 Task: Locate beaches for a coastal vacation between Myrtle Beach, South Carolina, and Hilton Head Island, South Carolina.
Action: Mouse moved to (174, 80)
Screenshot: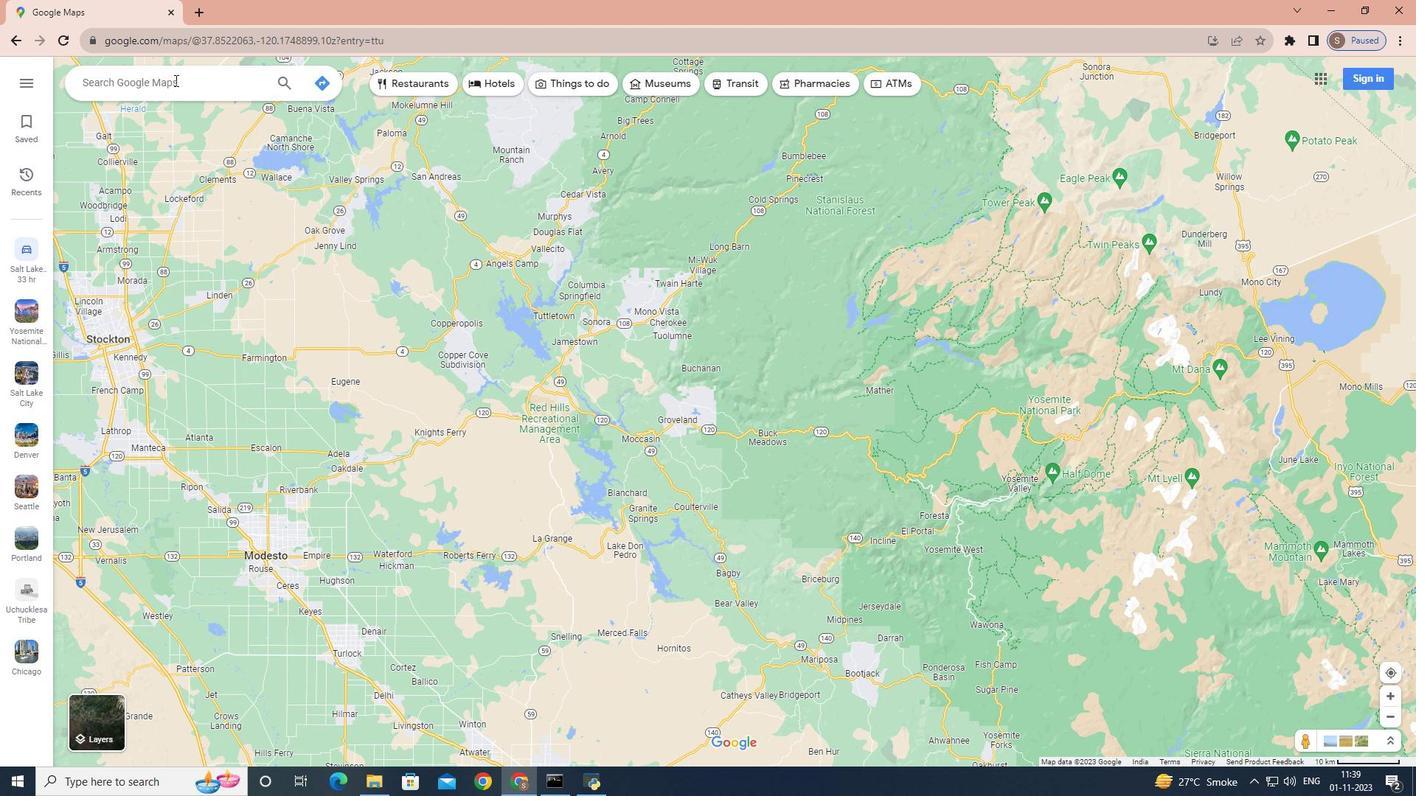 
Action: Mouse pressed left at (174, 80)
Screenshot: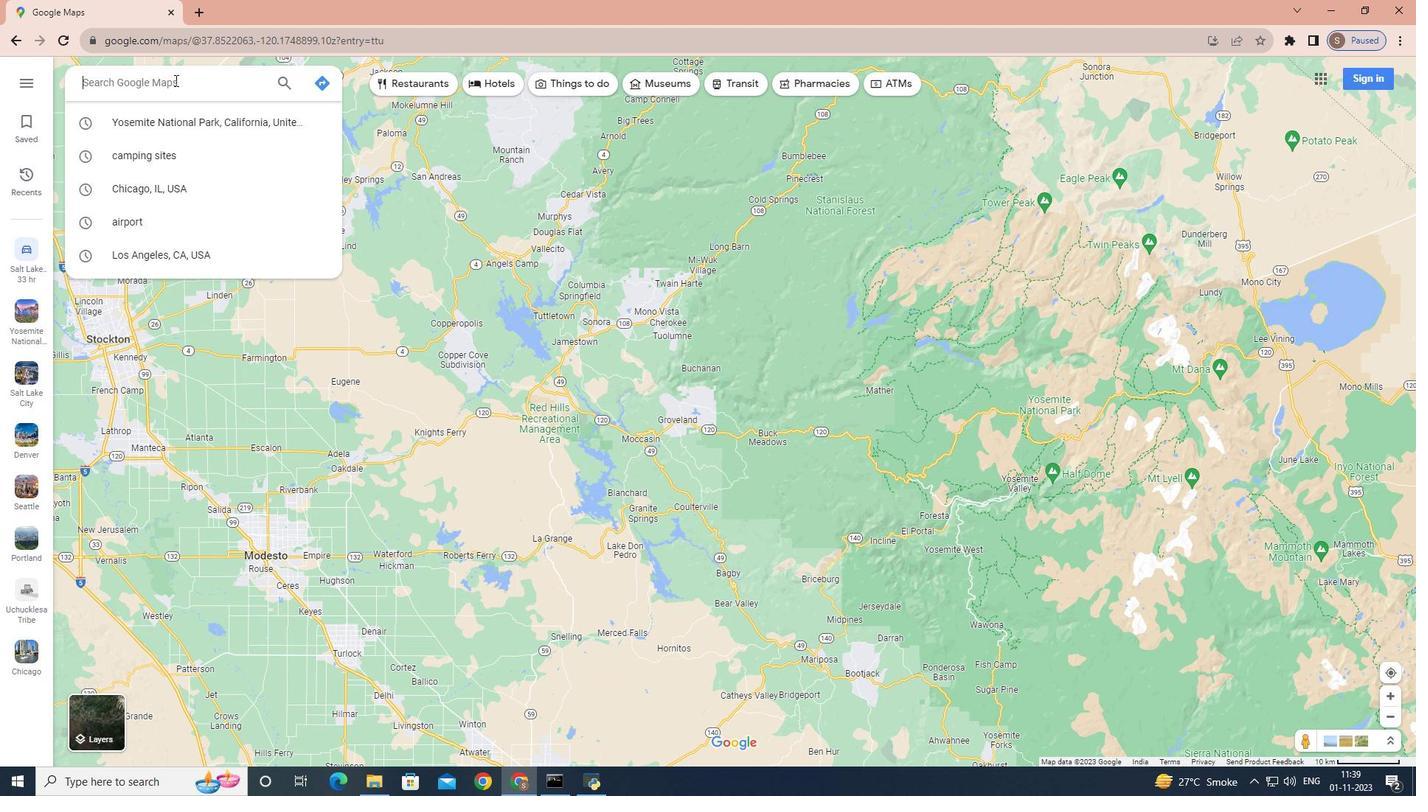 
Action: Key pressed <Key.shift_r>Myrtle<Key.space><Key.shift_r>Beach,<Key.space><Key.shift>South<Key.space><Key.shift>Carolina<Key.enter>
Screenshot: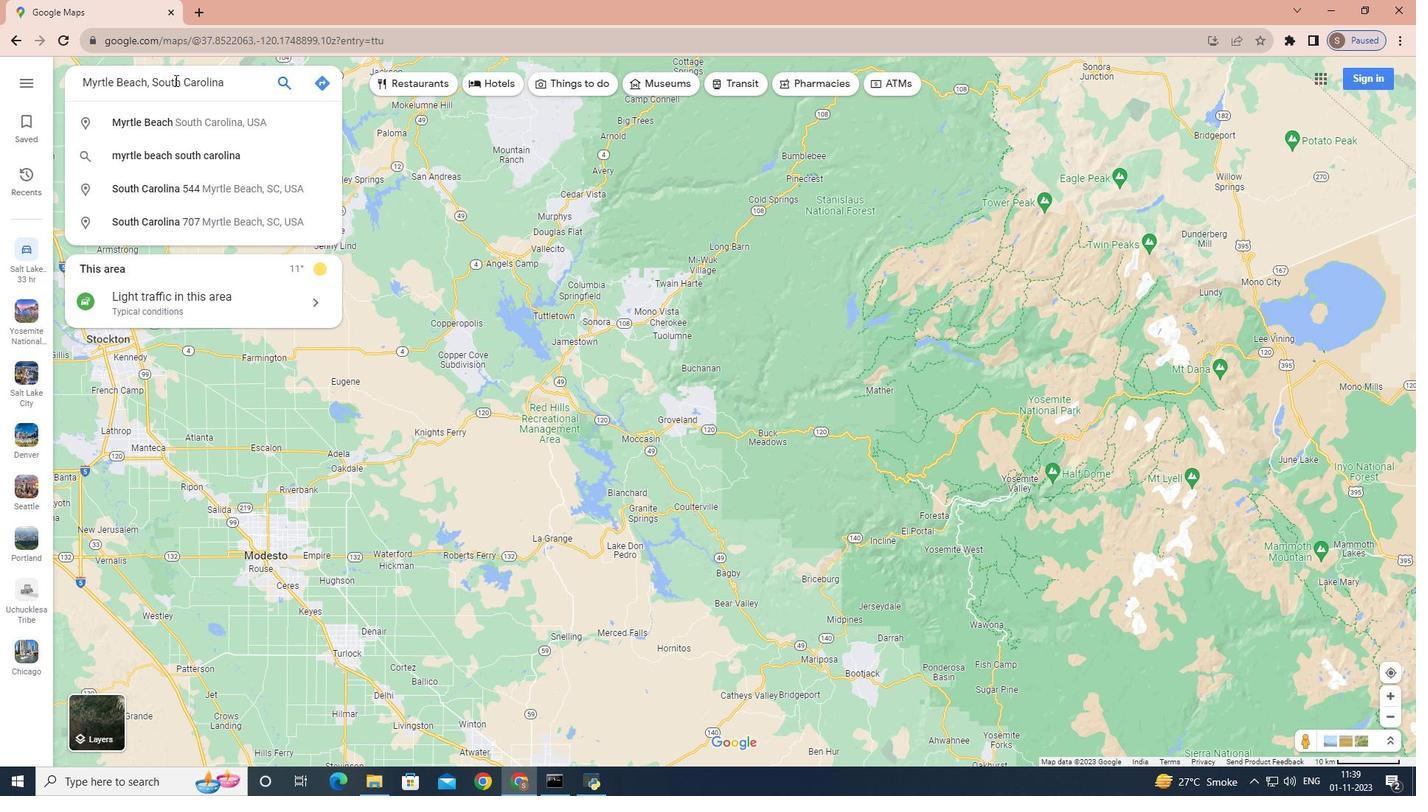 
Action: Mouse moved to (204, 331)
Screenshot: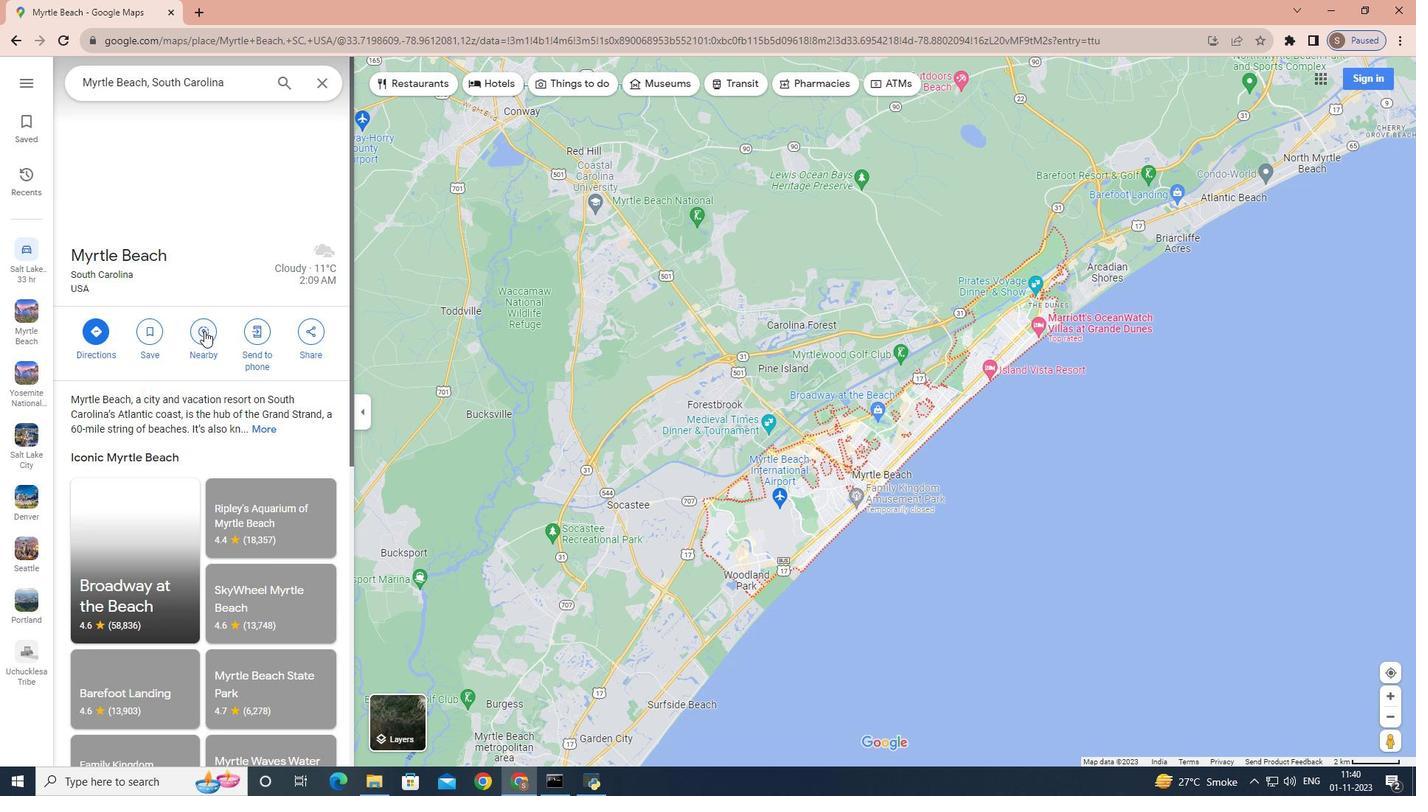 
Action: Mouse pressed left at (204, 331)
Screenshot: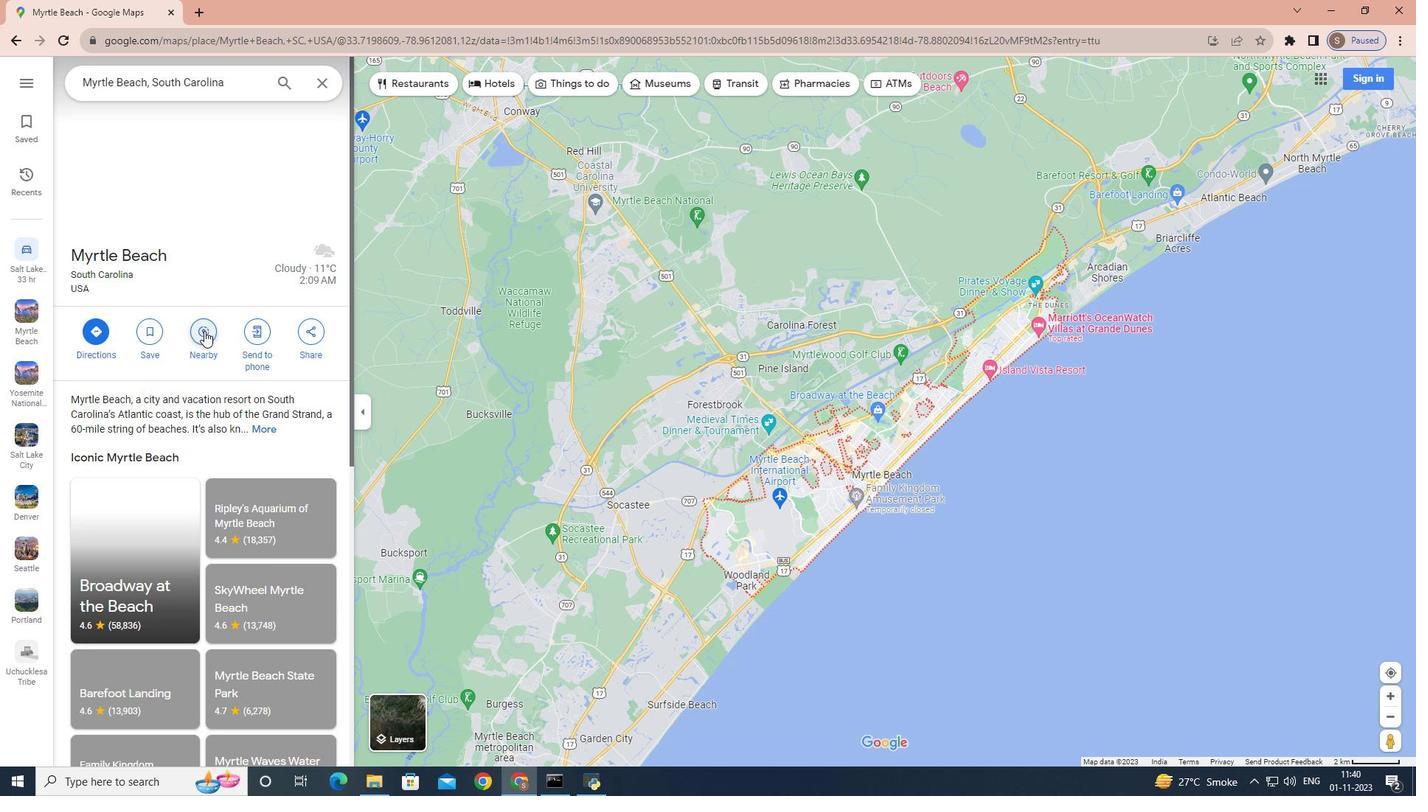 
Action: Key pressed beaches<Key.space>for<Key.space>a<Key.space>coastal<Key.space>vacation<Key.enter>
Screenshot: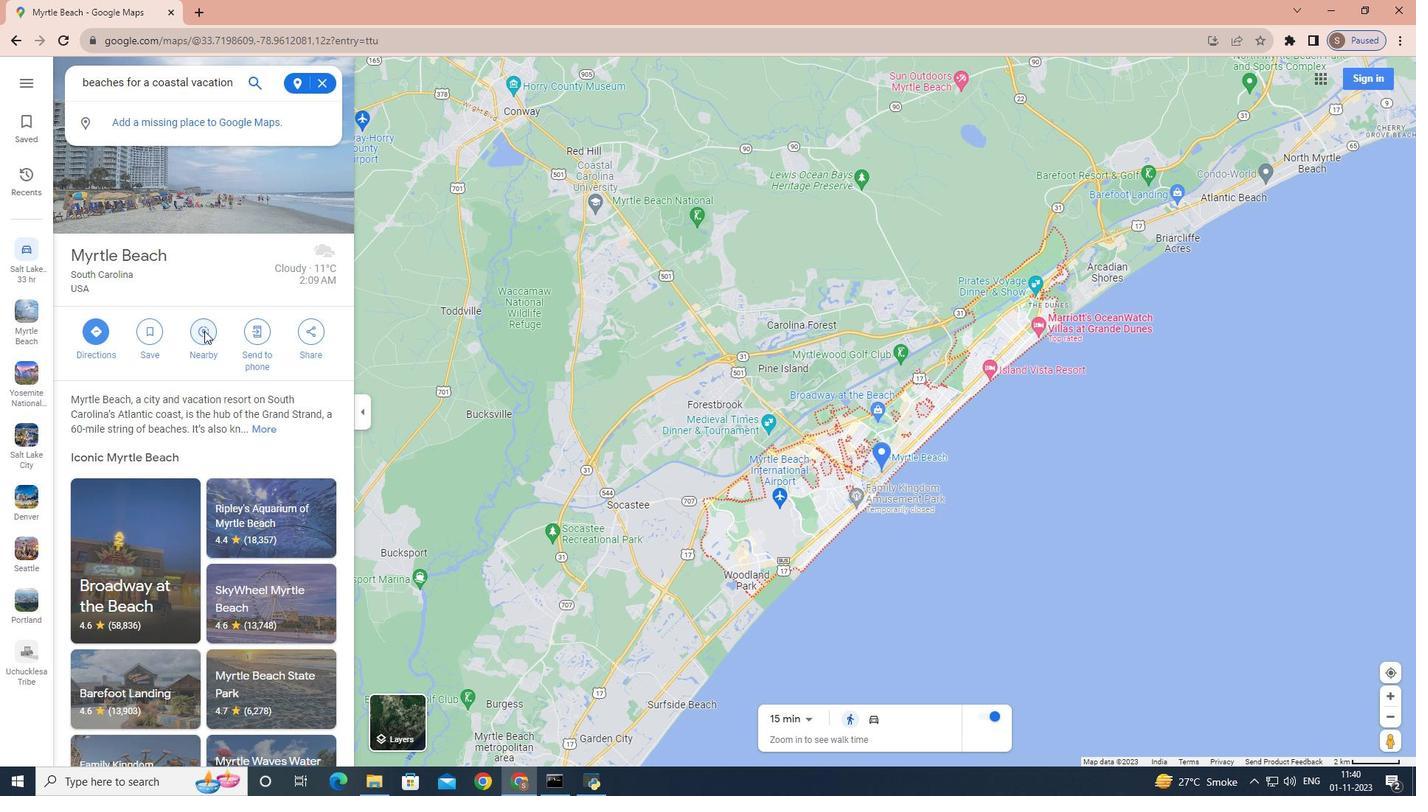 
Action: Mouse moved to (324, 81)
Screenshot: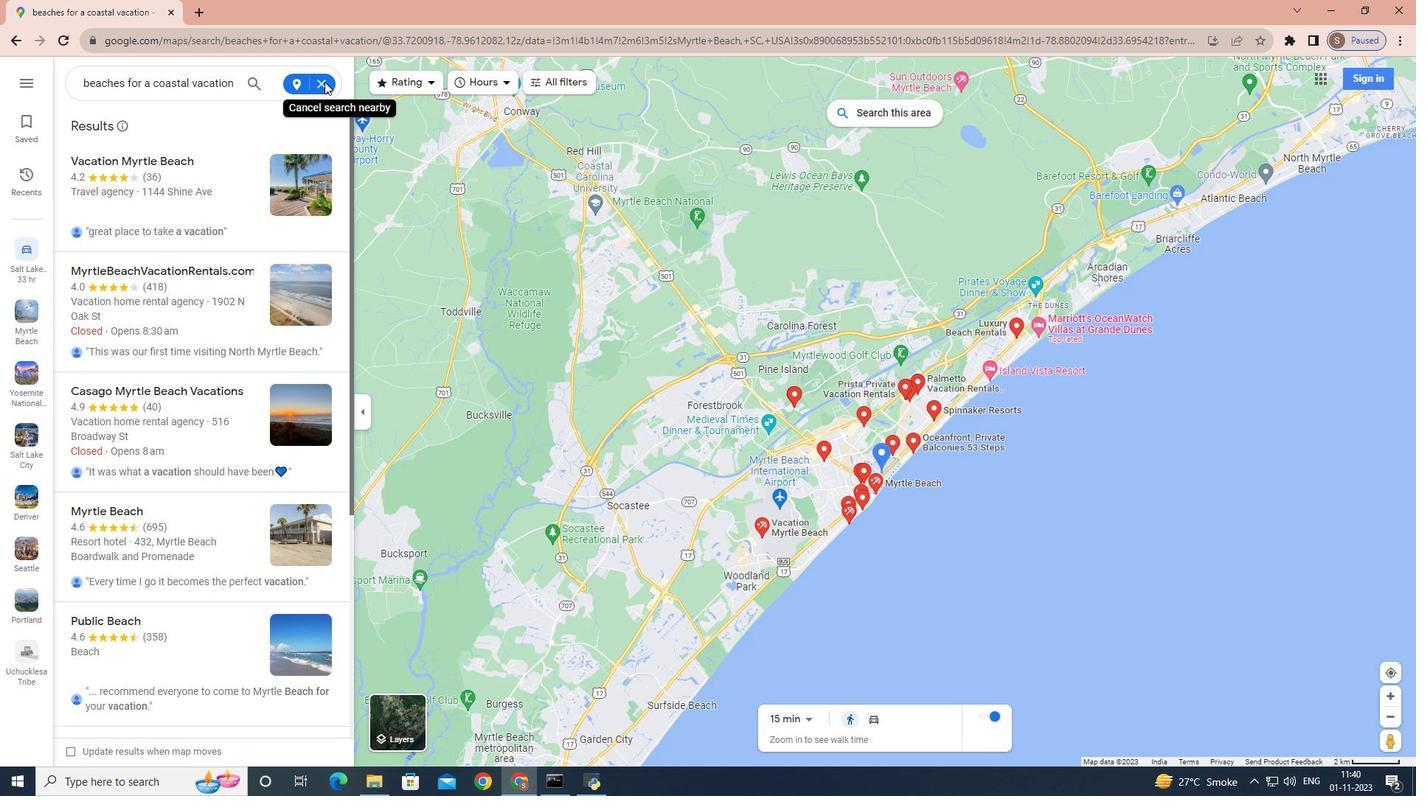 
Action: Mouse pressed left at (324, 81)
Screenshot: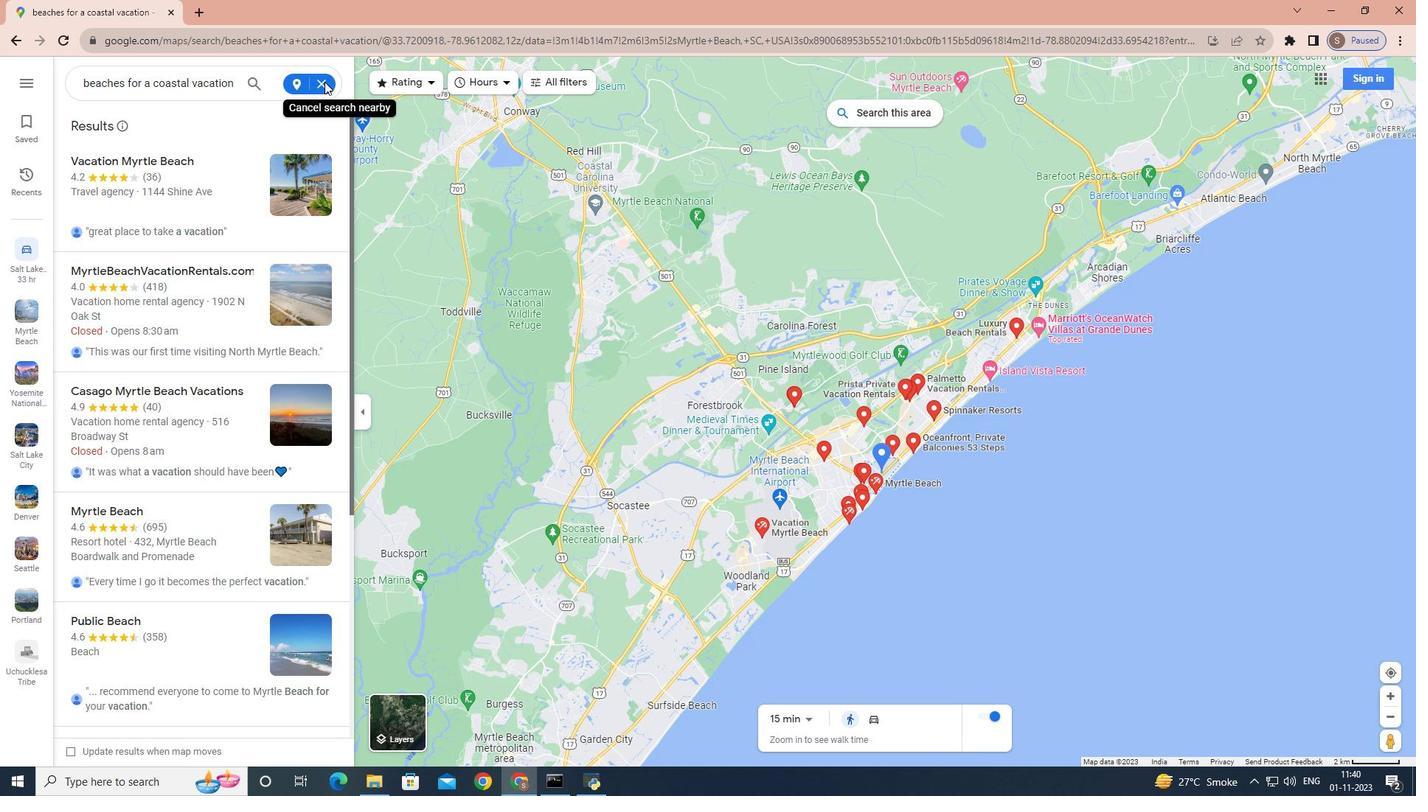 
Action: Mouse moved to (316, 82)
Screenshot: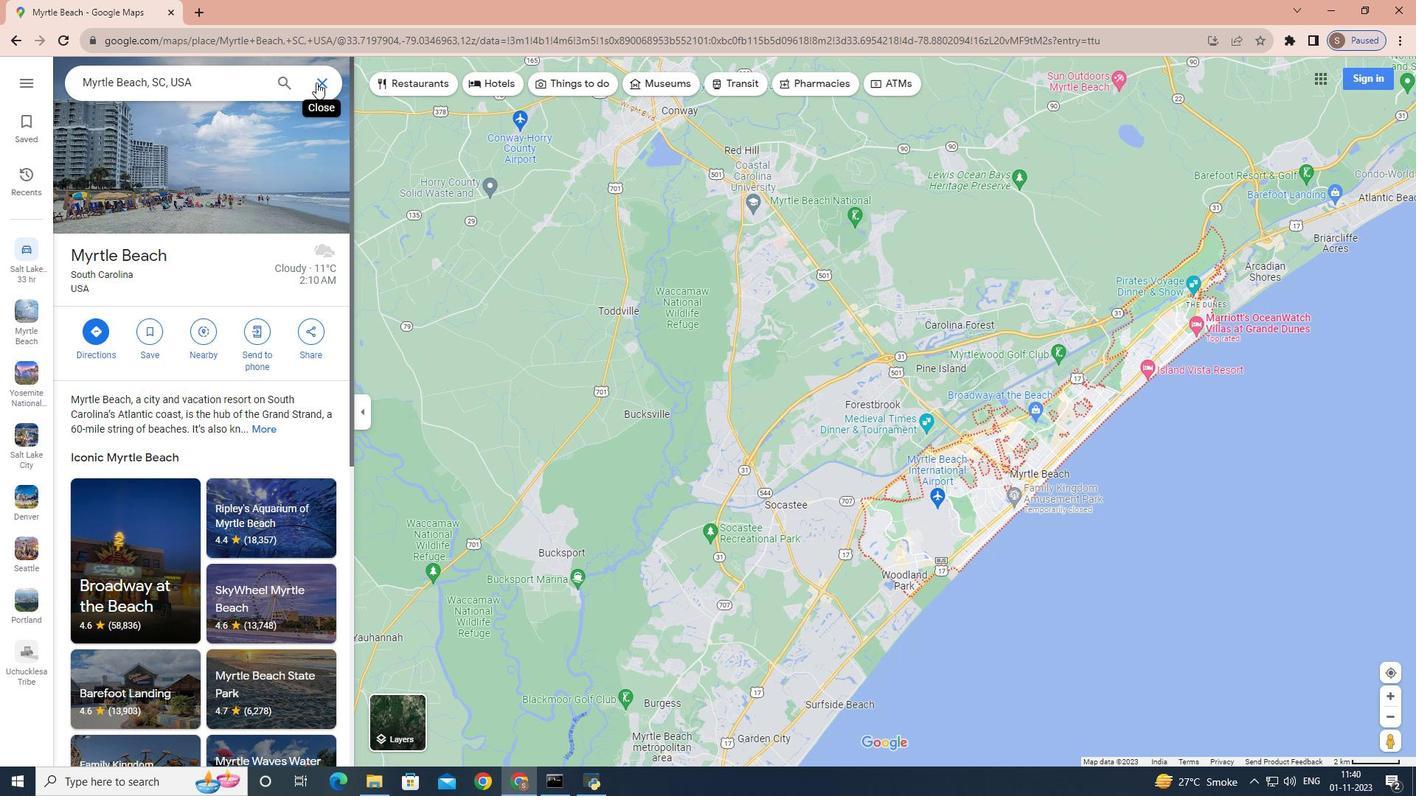 
Action: Mouse pressed left at (316, 82)
Screenshot: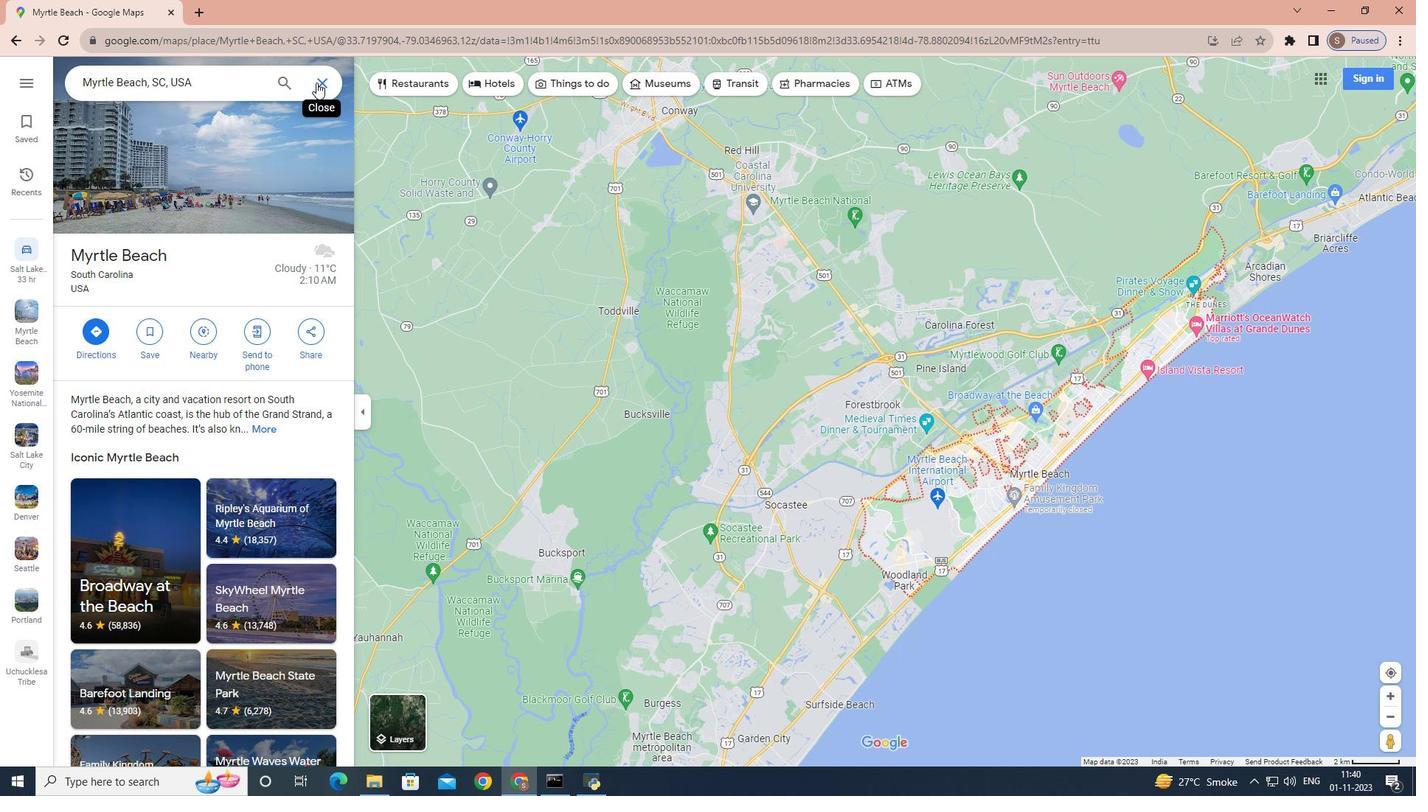
Action: Mouse moved to (235, 88)
Screenshot: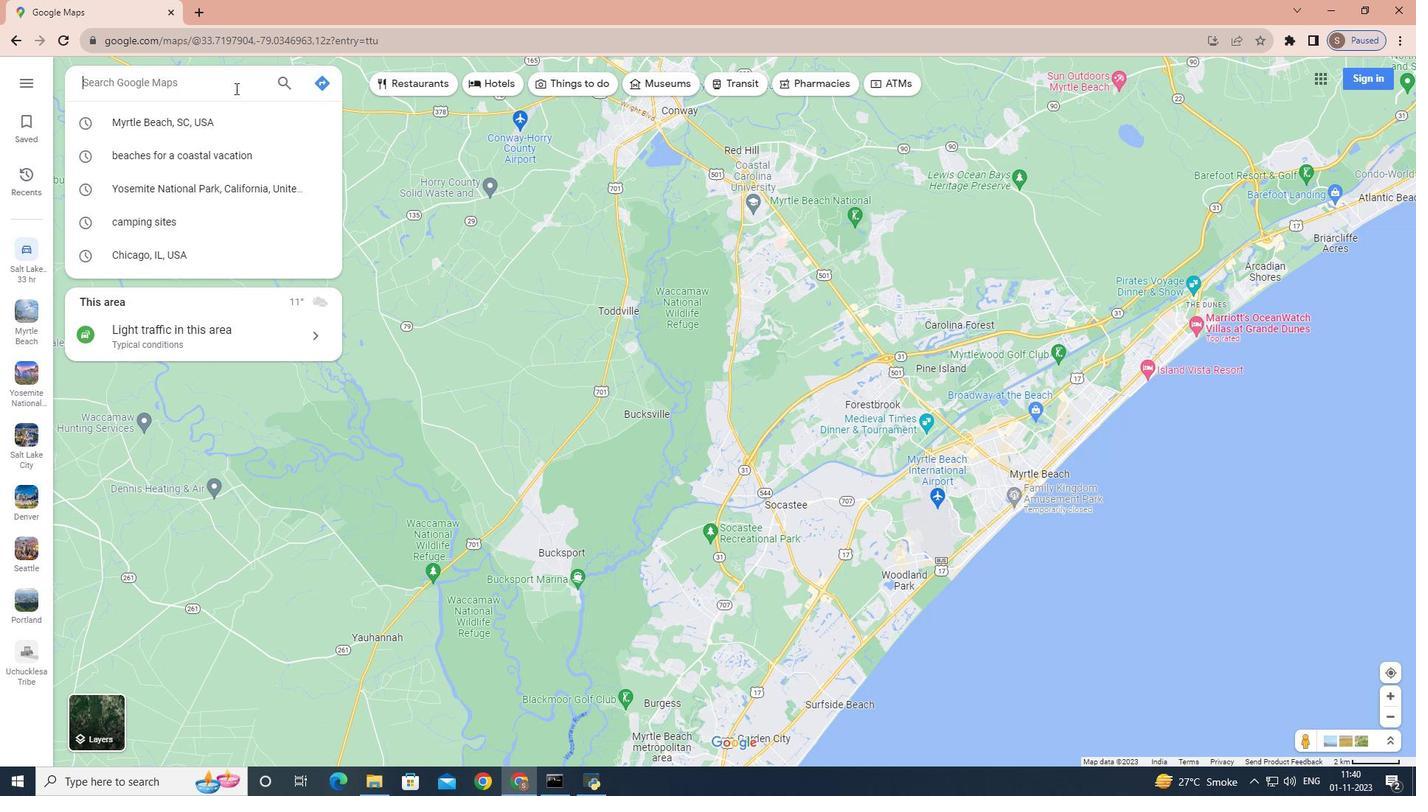 
Action: Key pressed <Key.shift><Key.shift><Key.shift><Key.shift><Key.shift><Key.shift>Hilton<Key.space><Key.shift>Head<Key.space><Key.shift>Island,<Key.space><Key.shift>South<Key.space>c<Key.backspace><Key.shift>Carolina<Key.enter>
Screenshot: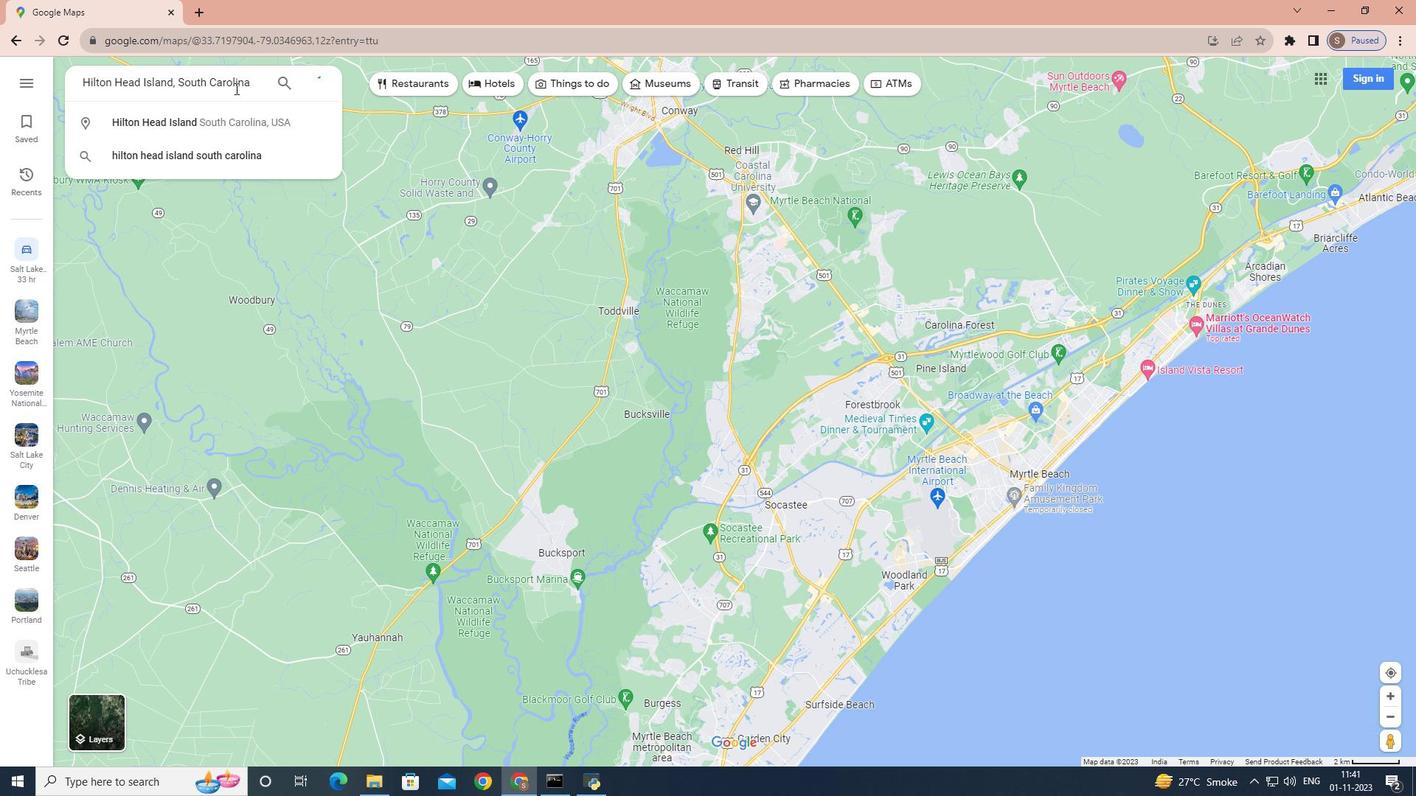 
Action: Mouse moved to (212, 329)
Screenshot: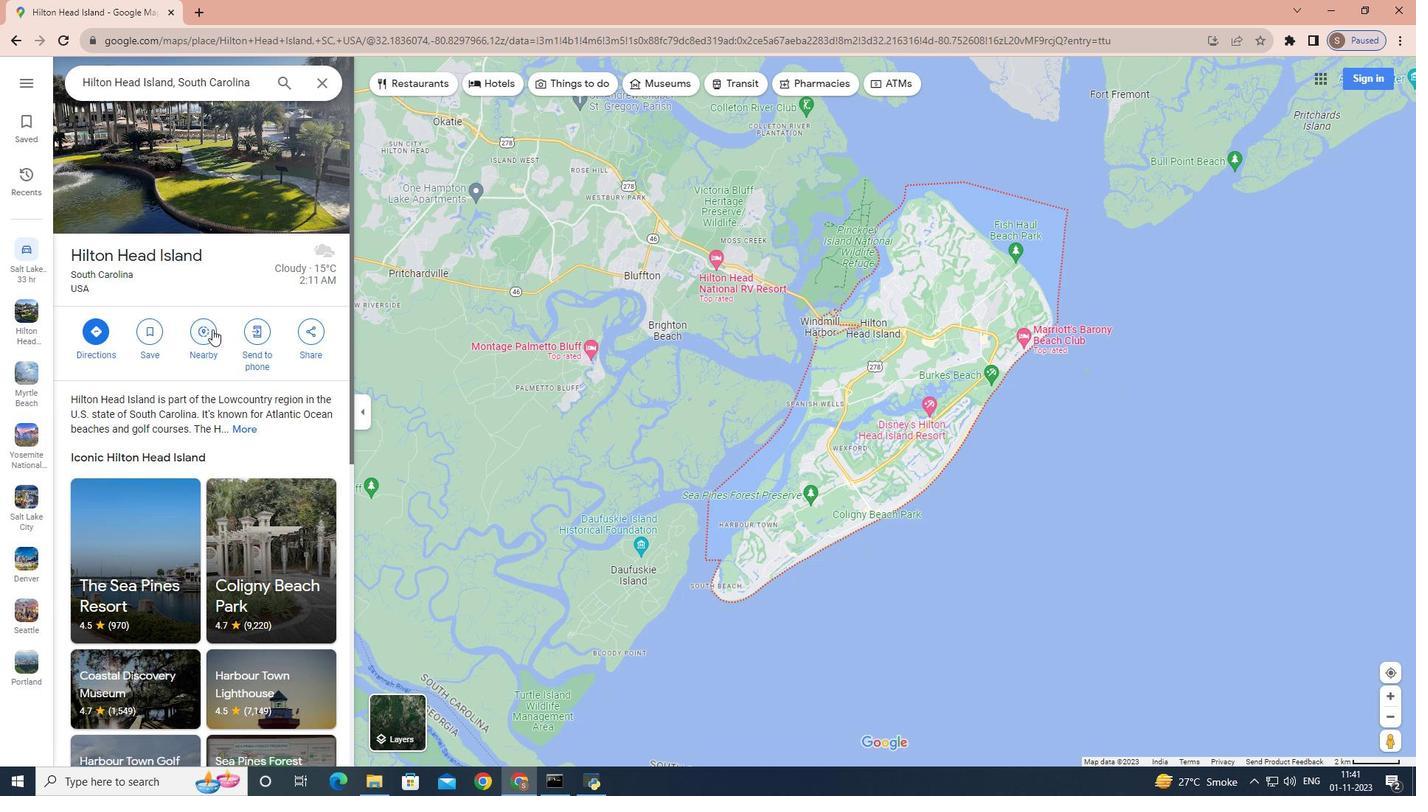 
Action: Mouse pressed left at (212, 329)
Screenshot: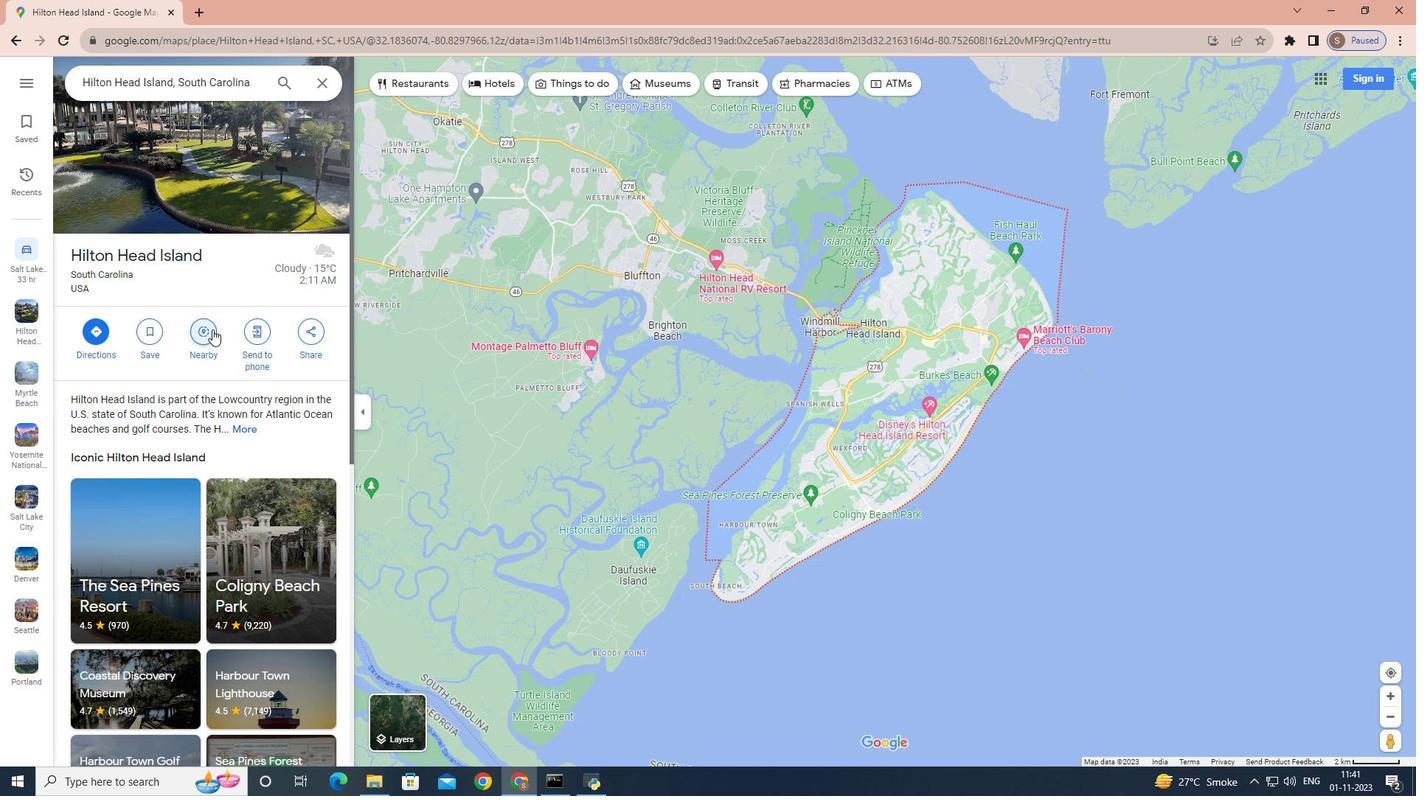 
Action: Mouse moved to (202, 186)
Screenshot: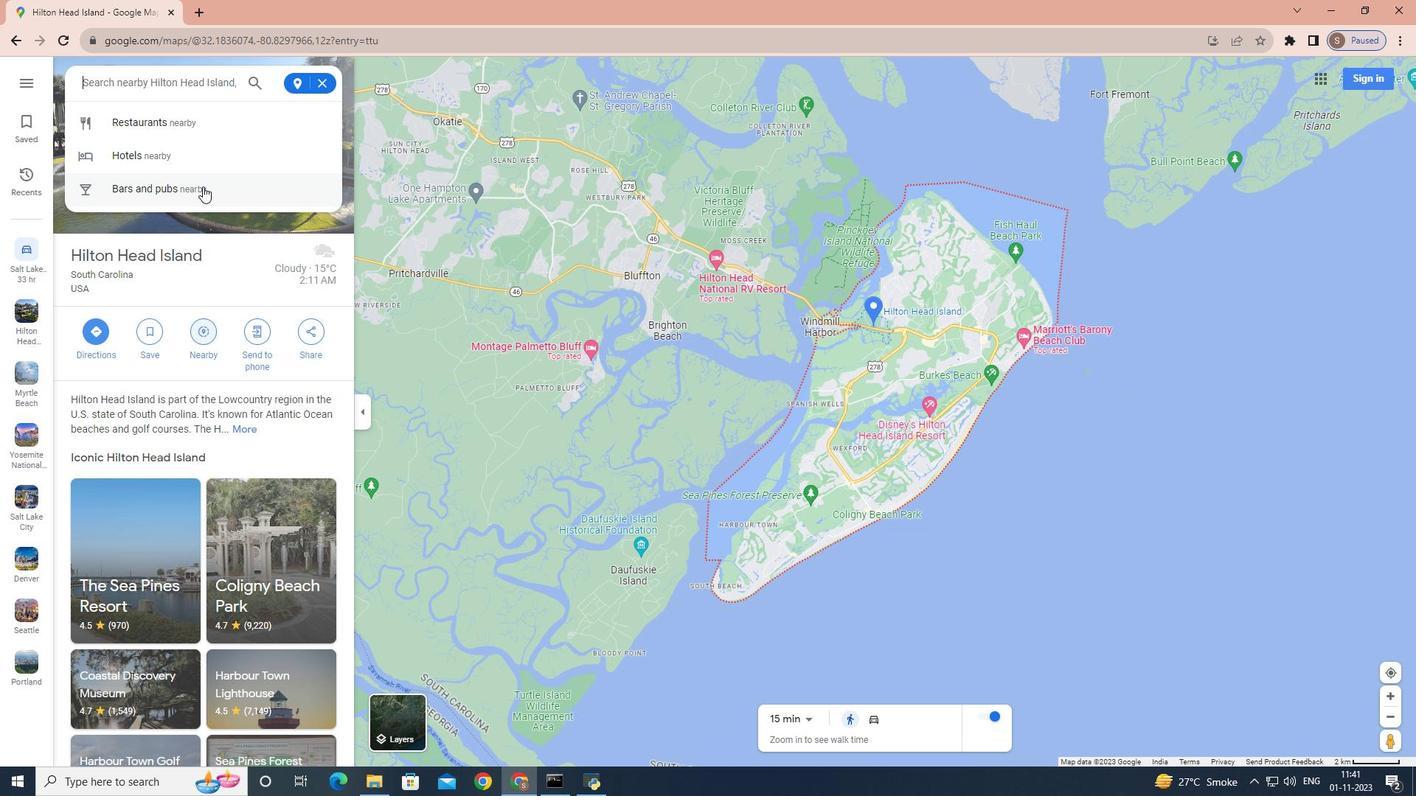 
Action: Key pressed beaches<Key.space>for<Key.space>a<Key.space>coastal<Key.space>vacation<Key.enter>
Screenshot: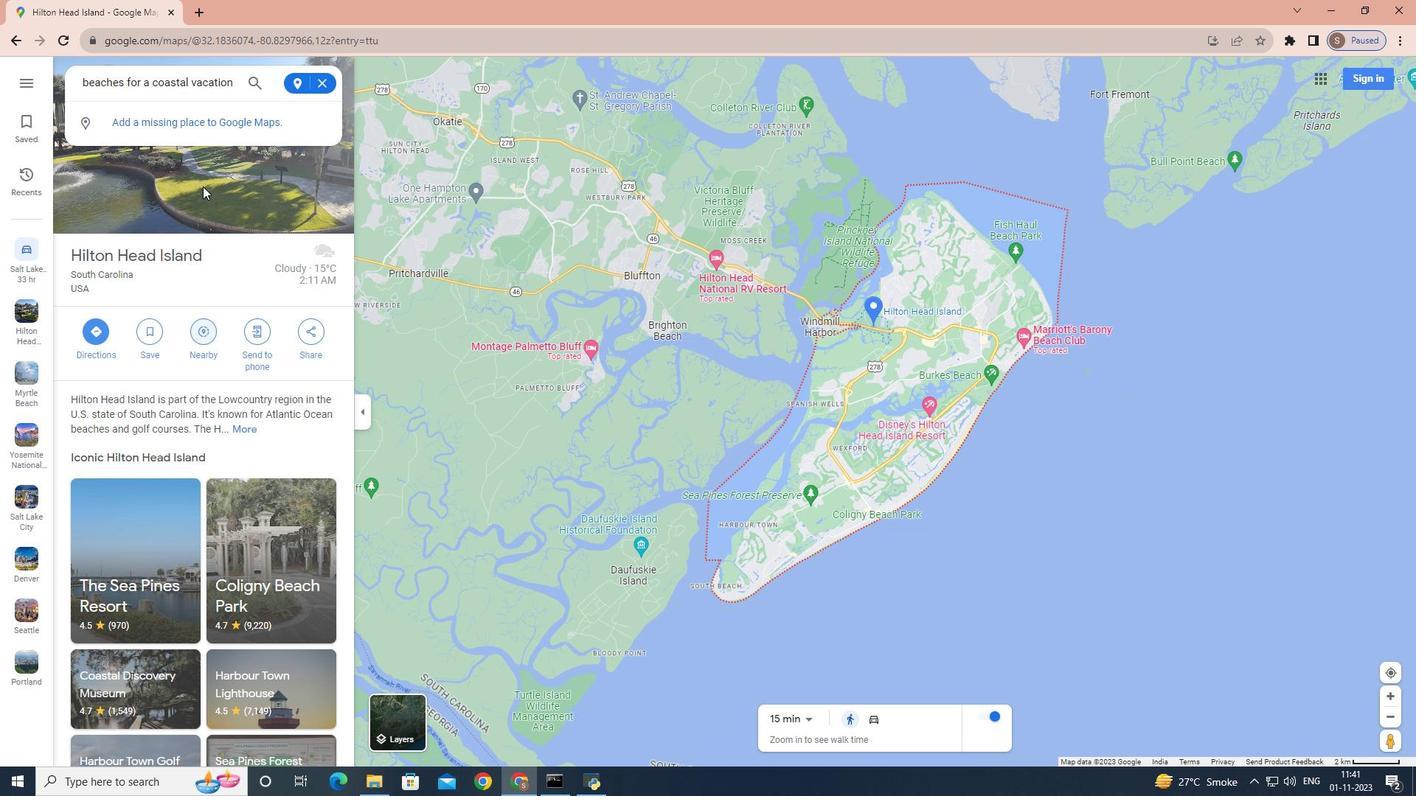 
